 Task: Assign in the project TripHive the issue 'Inability to modify certain fields or settings' to the sprint 'Supernatural'.
Action: Mouse pressed left at (1245, 243)
Screenshot: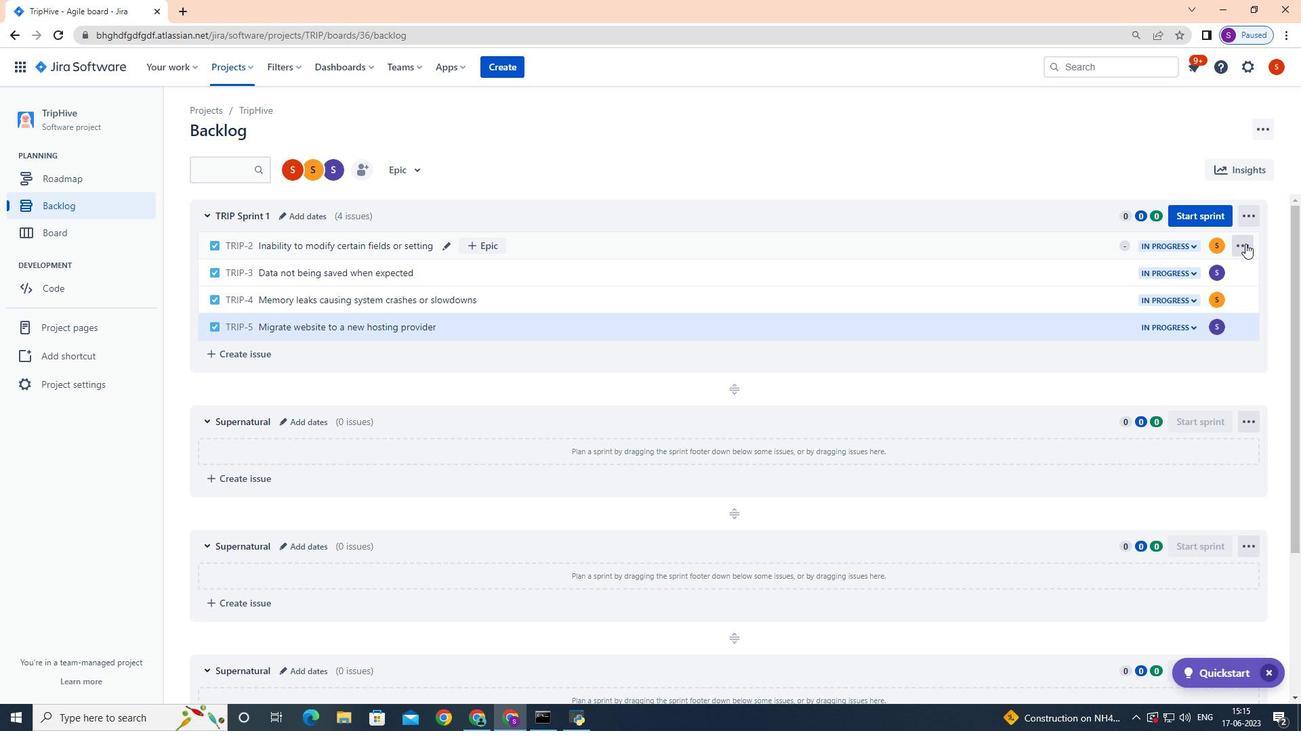 
Action: Mouse moved to (1213, 395)
Screenshot: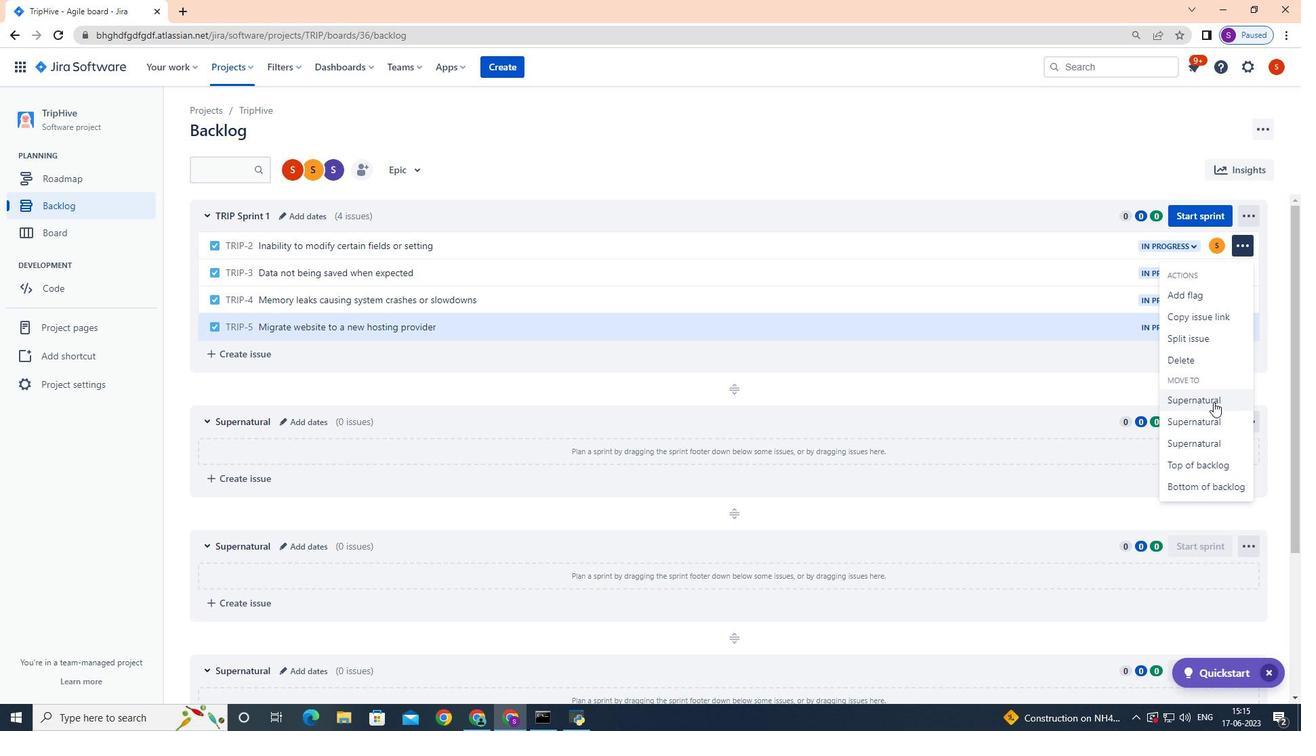
Action: Mouse pressed left at (1213, 395)
Screenshot: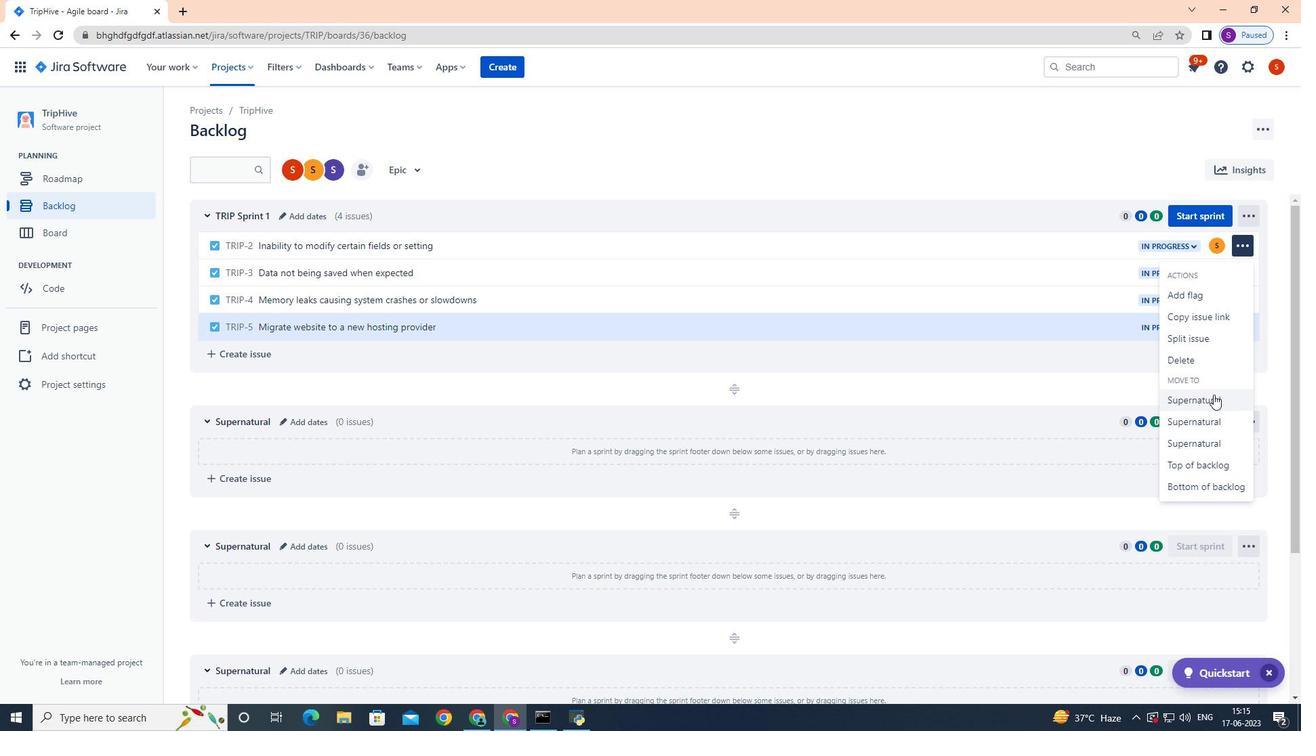 
Action: Mouse moved to (1213, 391)
Screenshot: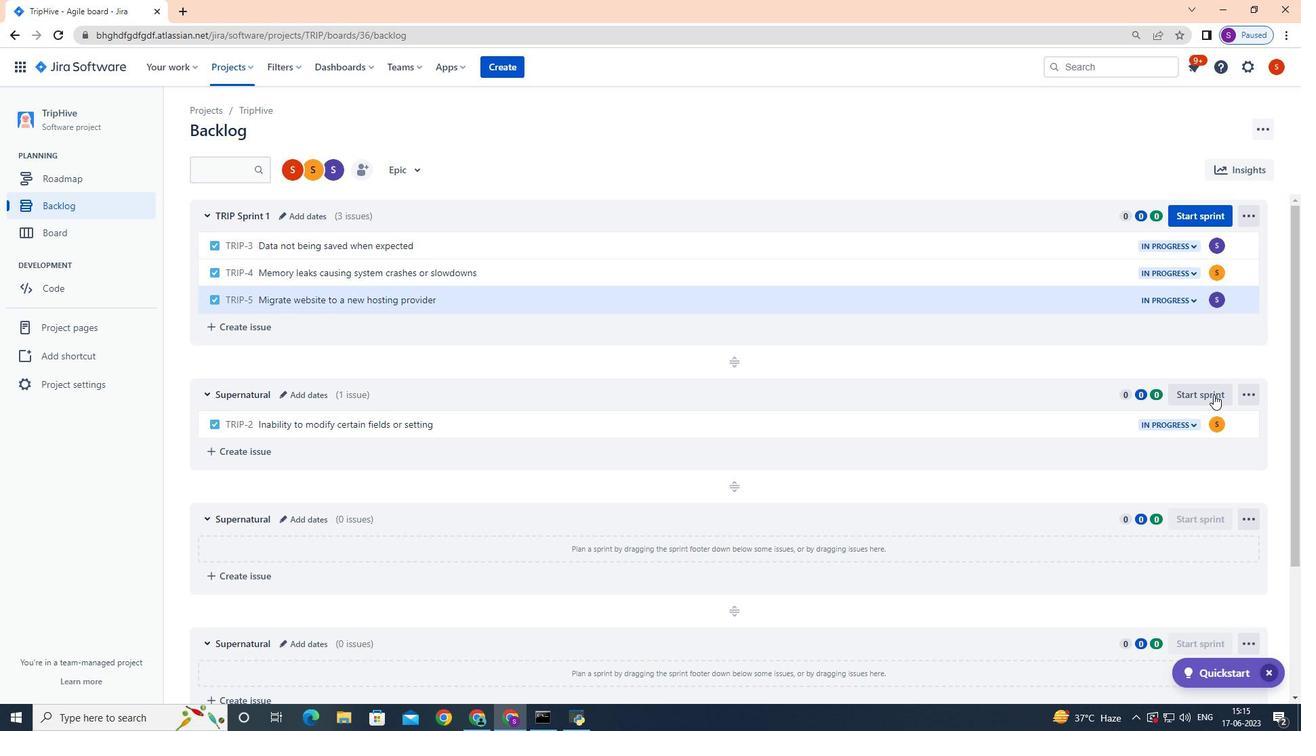 
